 Task: Create a sub task Gather and Analyse Requirements for the task  Integrate website with a new social media analytics platform in the project ArrowSprint , assign it to team member softage.2@softage.net and update the status of the sub task to  Completed , set the priority of the sub task to High
Action: Mouse moved to (416, 211)
Screenshot: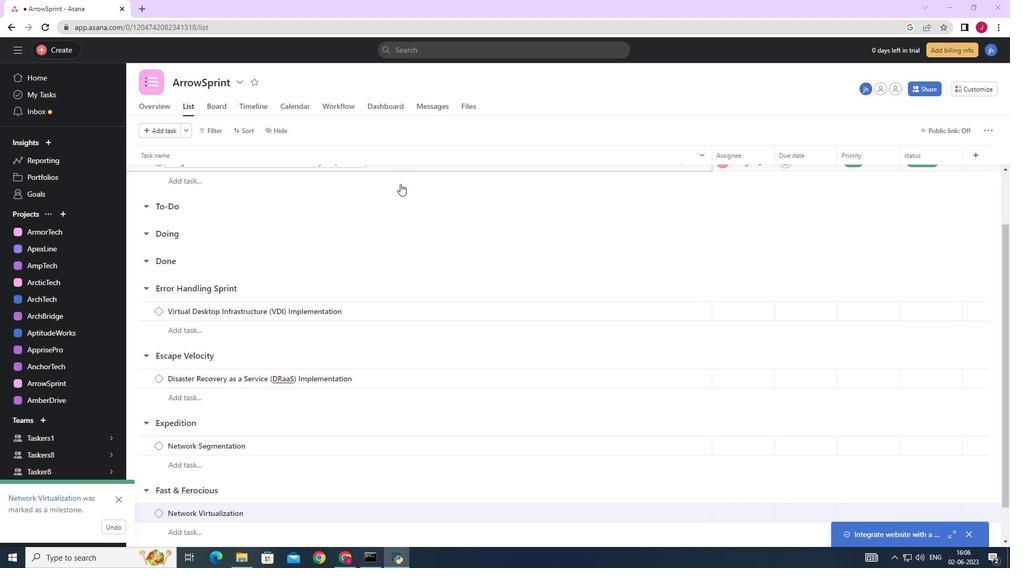 
Action: Mouse scrolled (416, 211) with delta (0, 0)
Screenshot: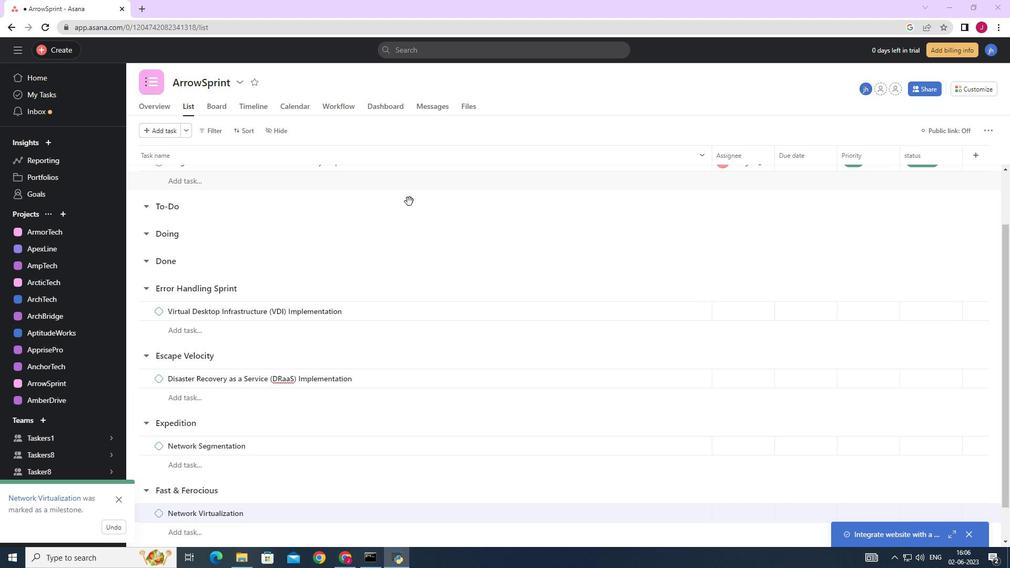 
Action: Mouse scrolled (416, 211) with delta (0, 0)
Screenshot: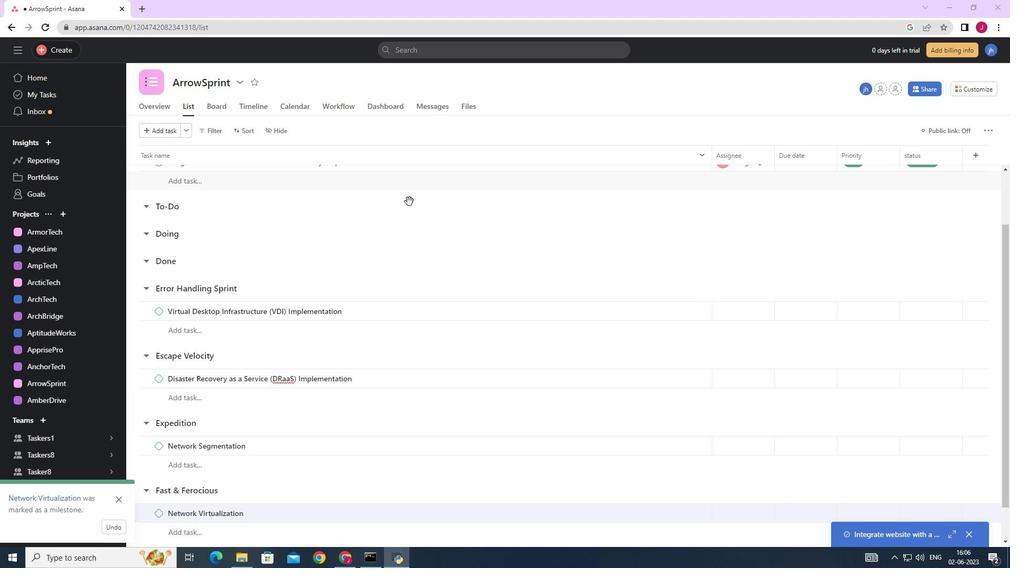 
Action: Mouse scrolled (416, 211) with delta (0, 0)
Screenshot: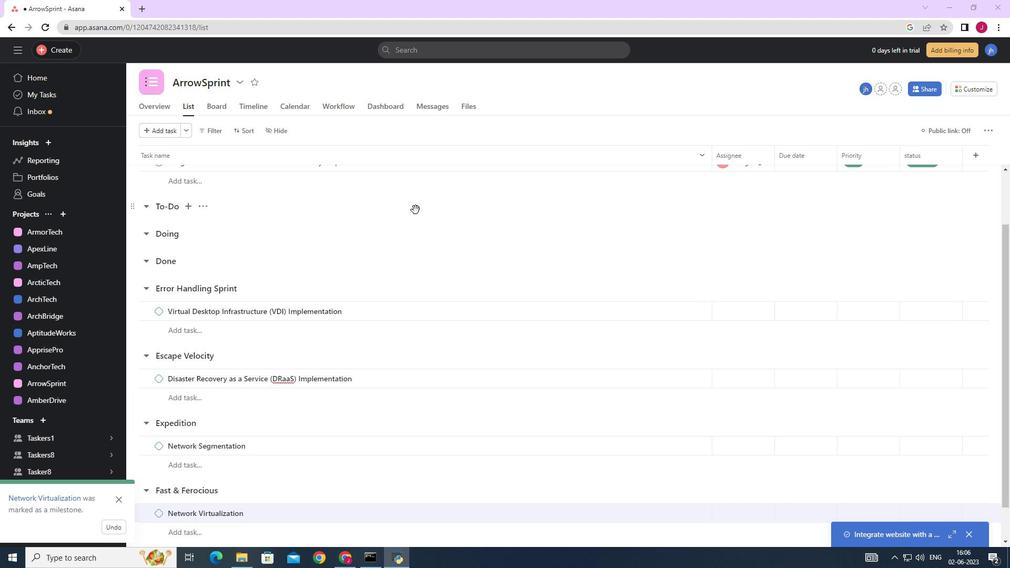 
Action: Mouse moved to (632, 232)
Screenshot: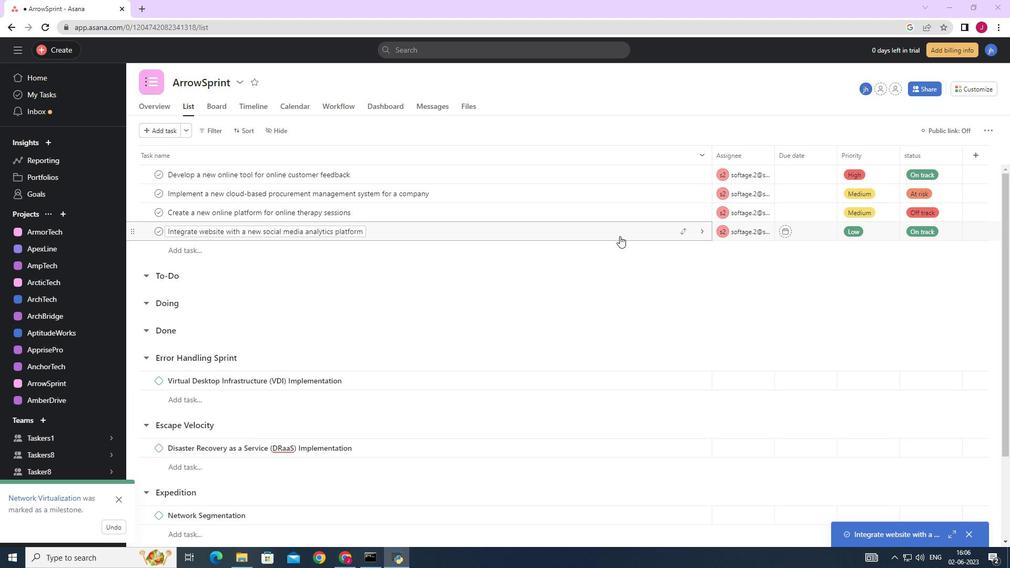 
Action: Mouse pressed left at (632, 232)
Screenshot: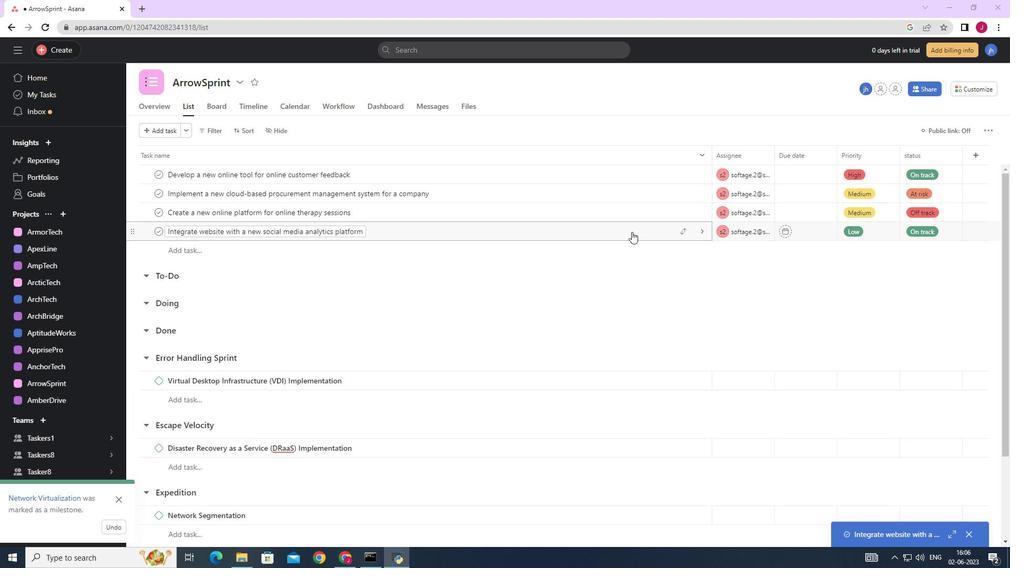 
Action: Mouse moved to (765, 351)
Screenshot: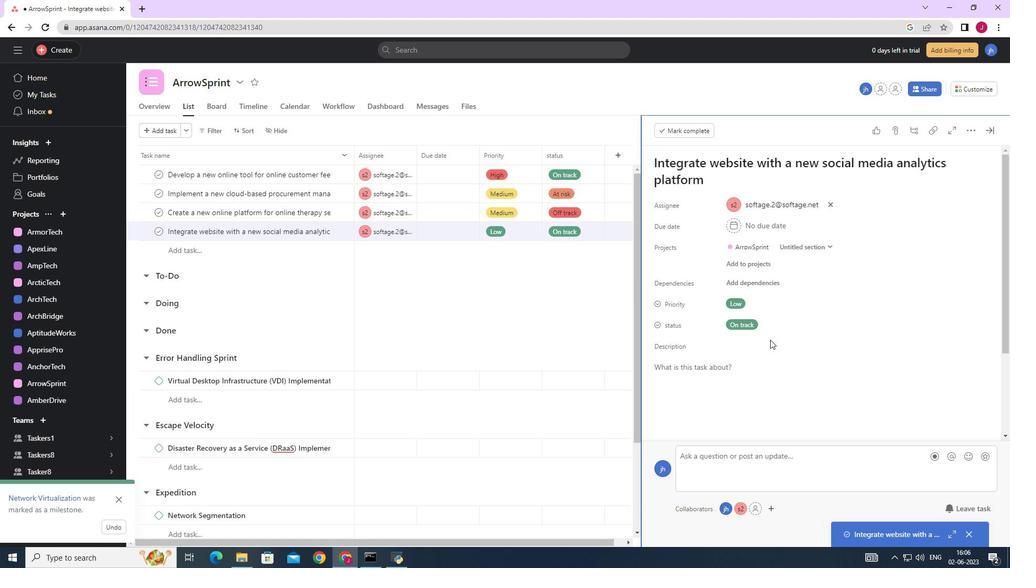 
Action: Mouse scrolled (765, 350) with delta (0, 0)
Screenshot: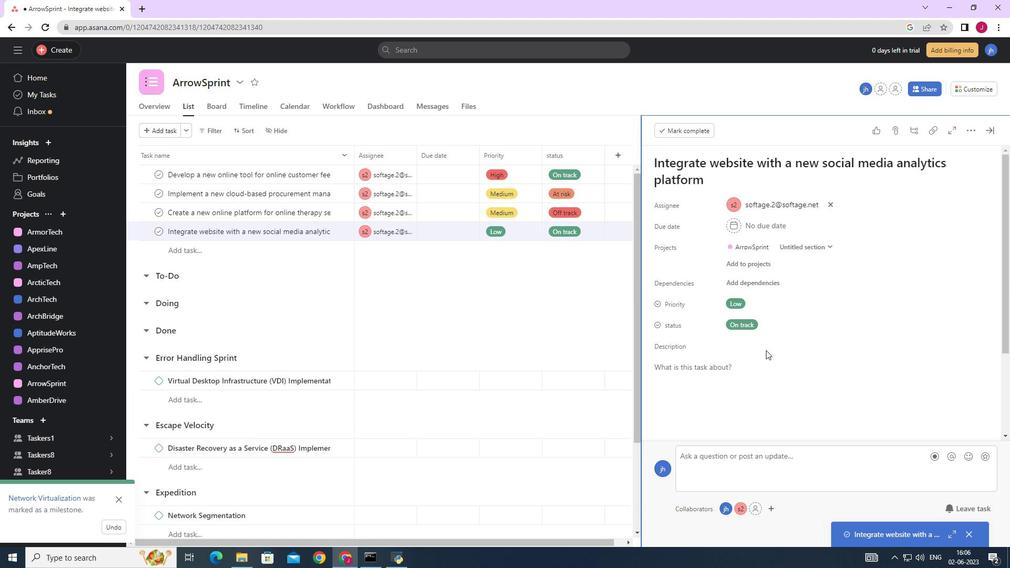 
Action: Mouse scrolled (765, 350) with delta (0, 0)
Screenshot: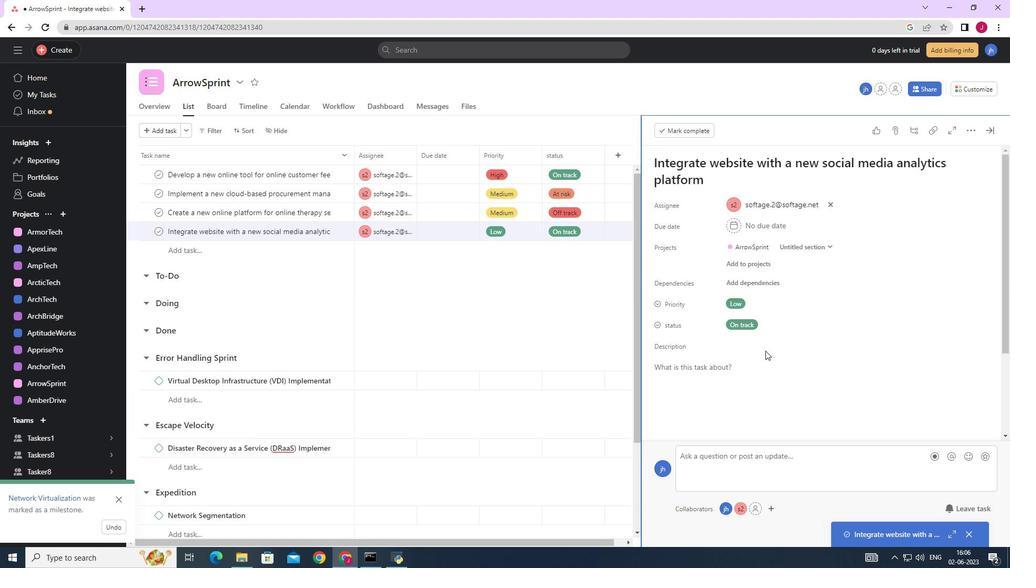 
Action: Mouse moved to (693, 367)
Screenshot: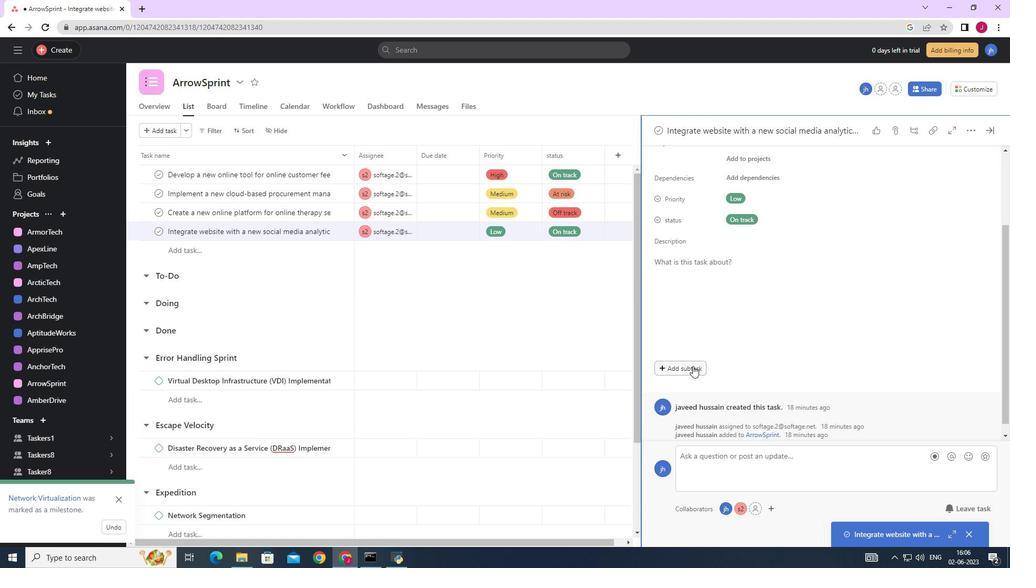 
Action: Mouse pressed left at (693, 367)
Screenshot: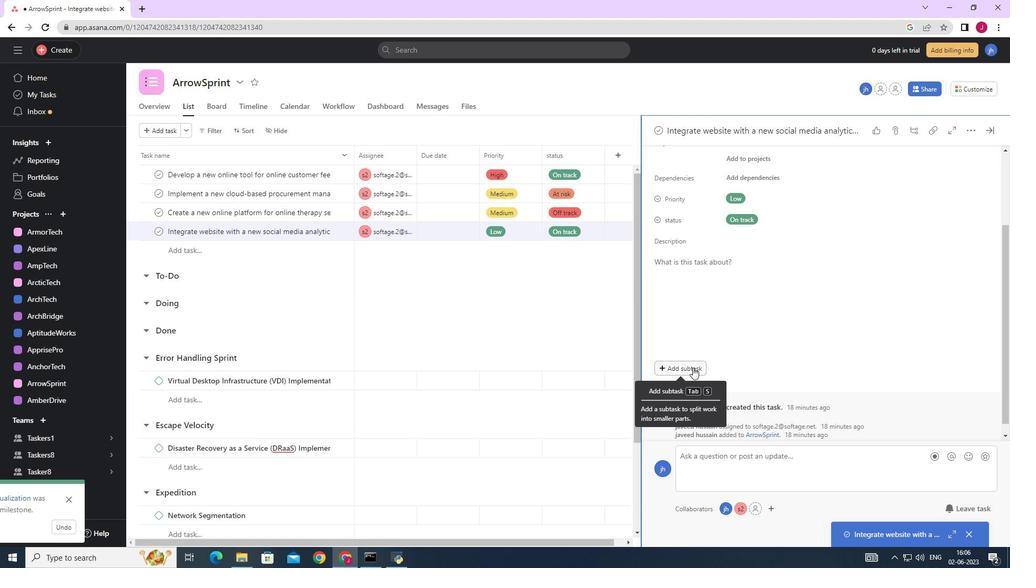 
Action: Mouse moved to (680, 345)
Screenshot: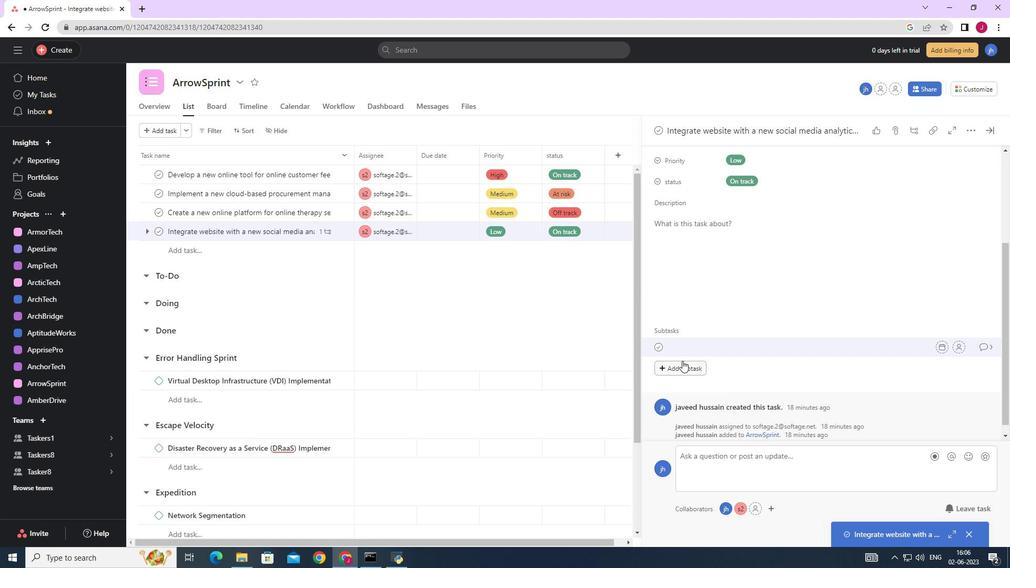 
Action: Key pressed <Key.caps_lock>G<Key.caps_lock>ather<Key.space>and<Key.space><Key.caps_lock>A<Key.caps_lock>nalyse<Key.space>
Screenshot: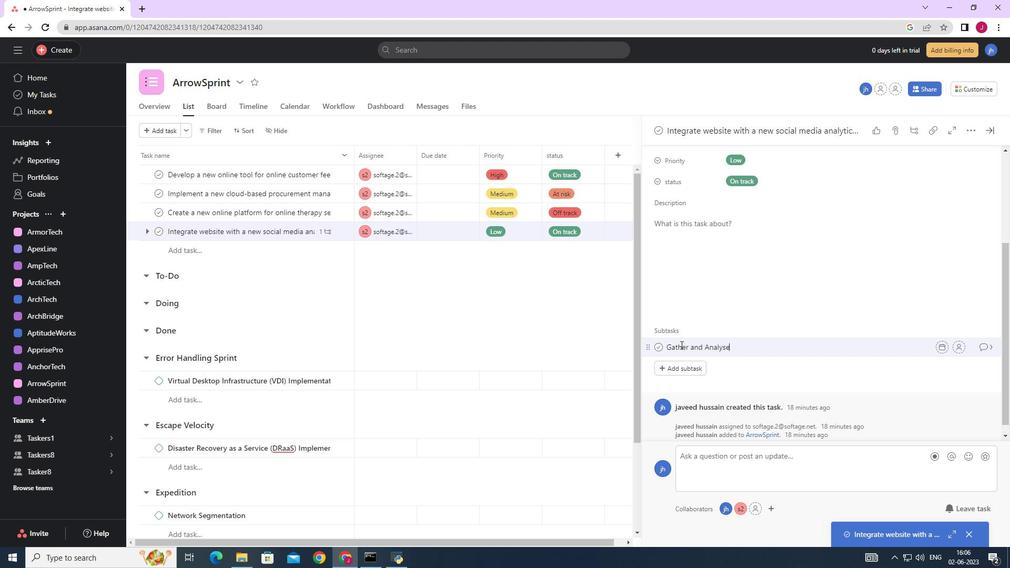 
Action: Mouse moved to (725, 347)
Screenshot: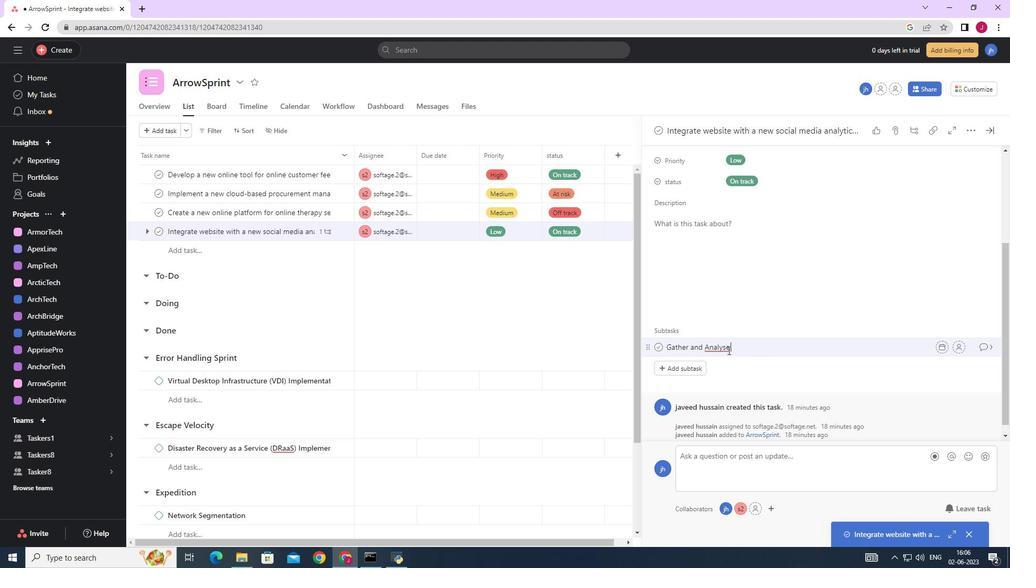 
Action: Mouse pressed right at (725, 347)
Screenshot: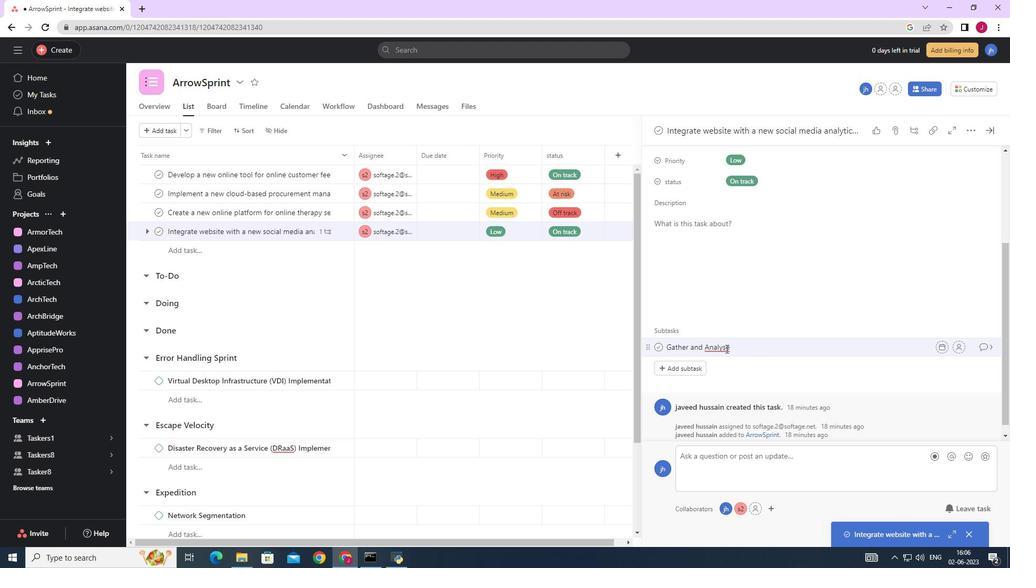 
Action: Mouse moved to (742, 357)
Screenshot: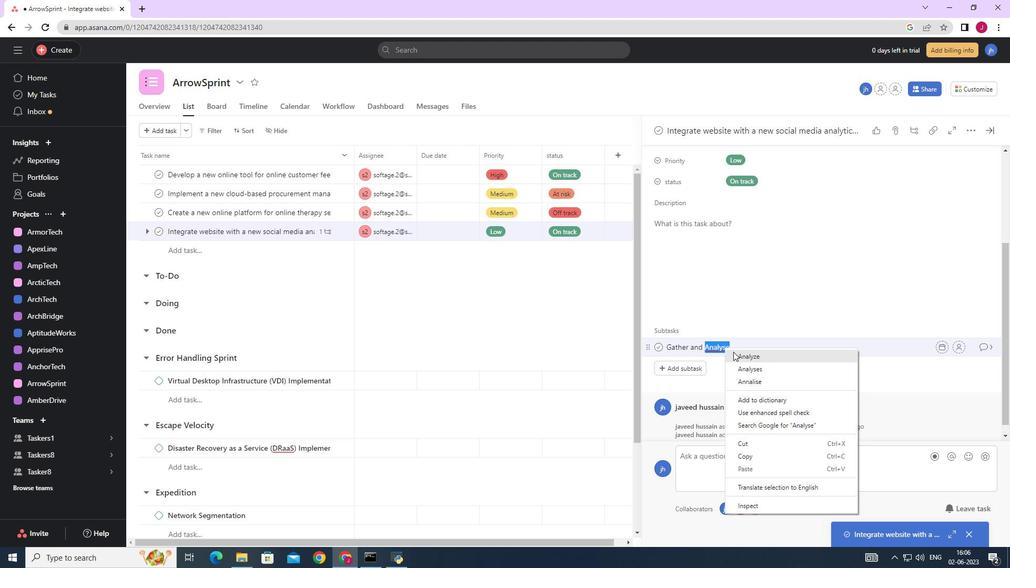
Action: Mouse pressed left at (742, 357)
Screenshot: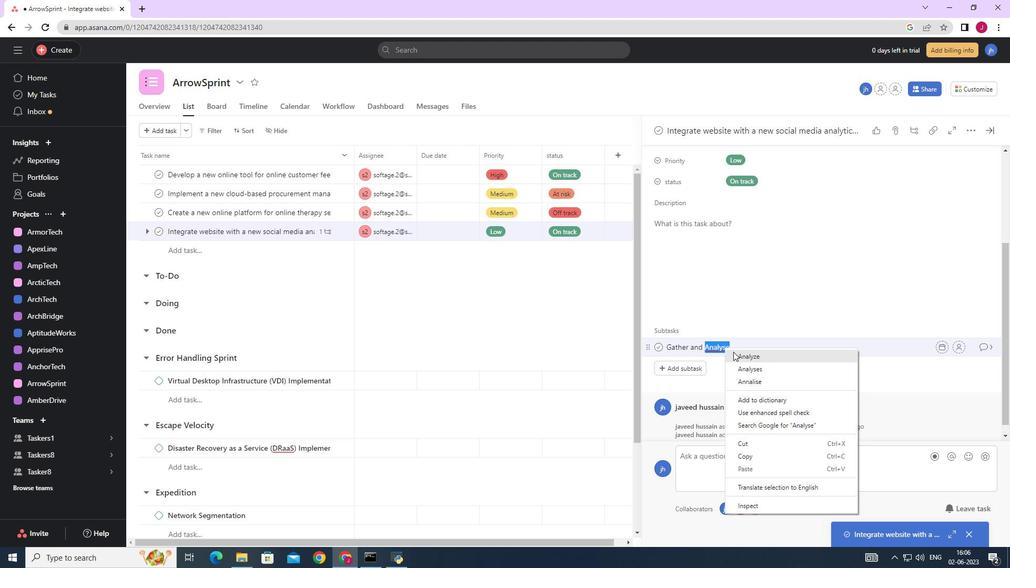 
Action: Mouse moved to (742, 355)
Screenshot: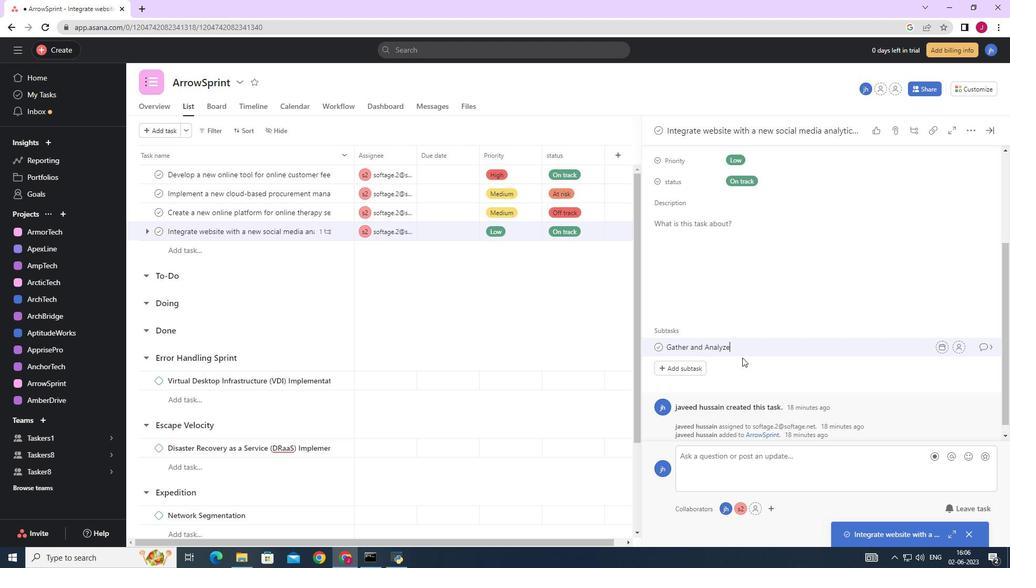 
Action: Key pressed <Key.space><Key.caps_lock>R<Key.caps_lock>equirements<Key.space>
Screenshot: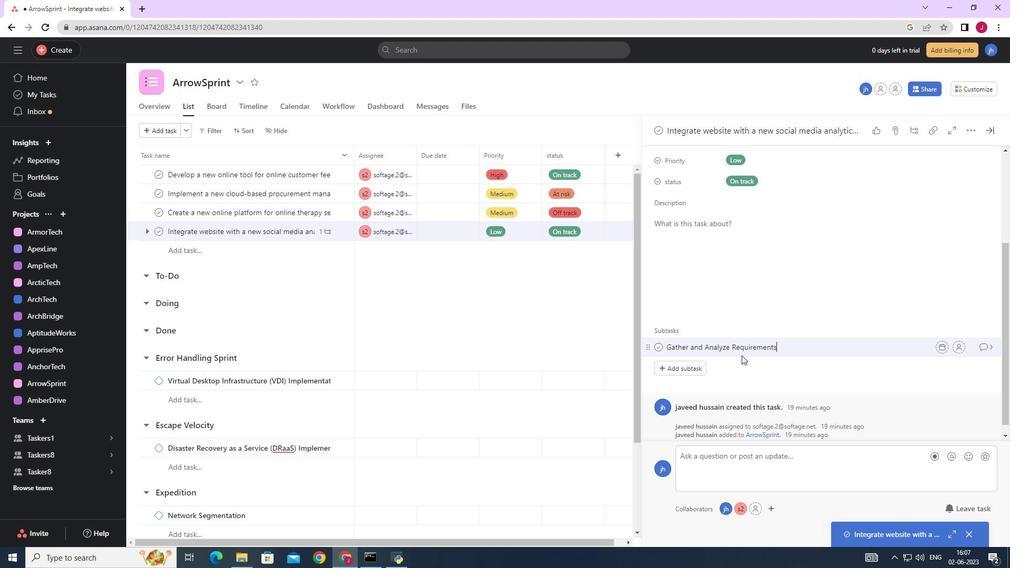 
Action: Mouse moved to (960, 350)
Screenshot: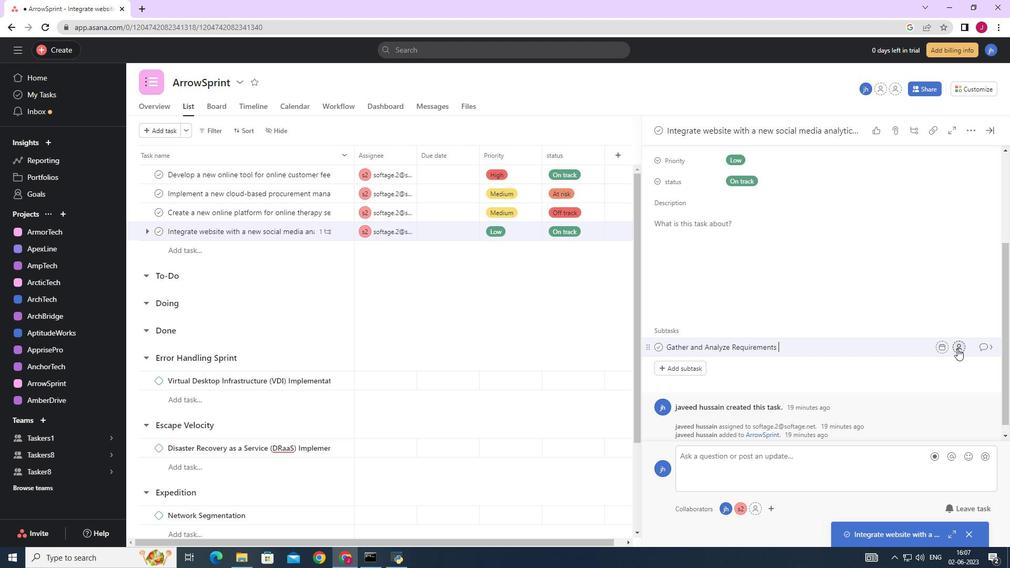 
Action: Mouse pressed left at (960, 350)
Screenshot: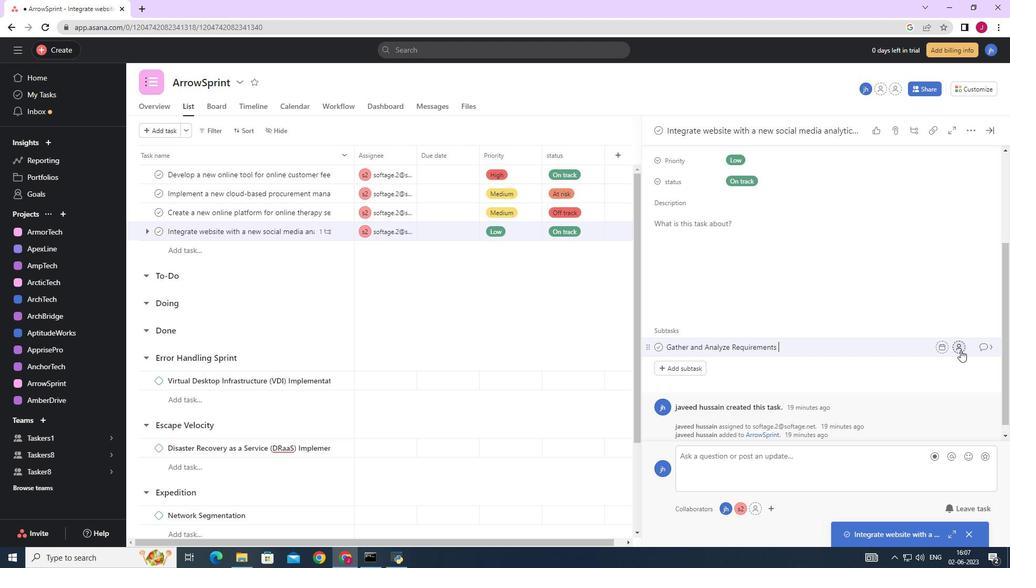 
Action: Mouse moved to (839, 386)
Screenshot: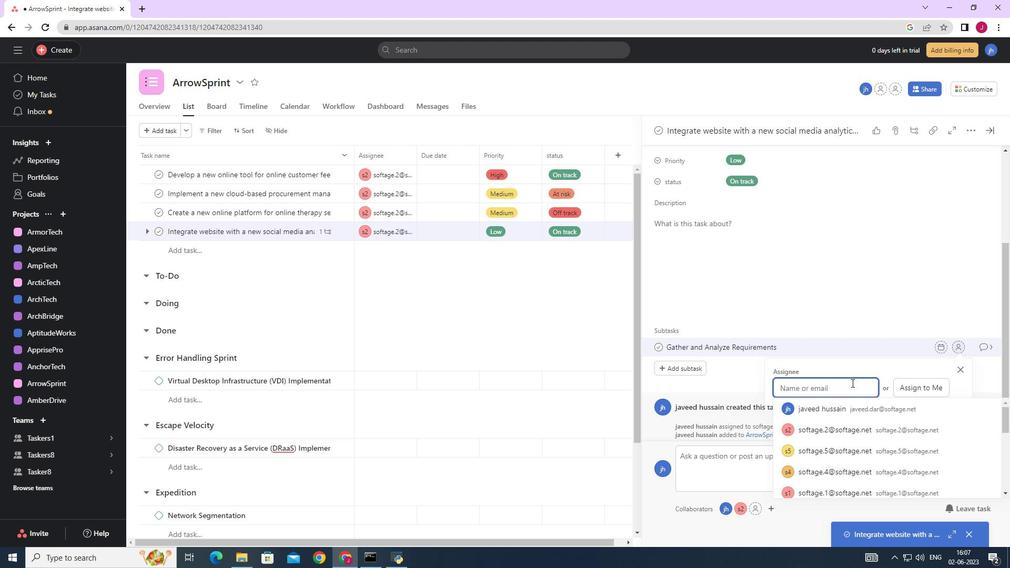 
Action: Key pressed softage.2
Screenshot: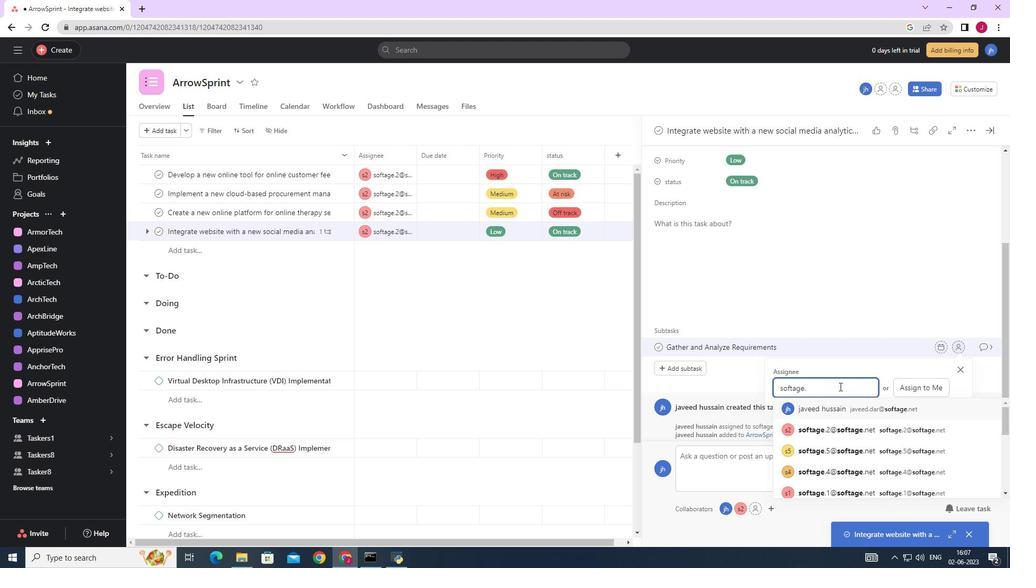
Action: Mouse moved to (837, 407)
Screenshot: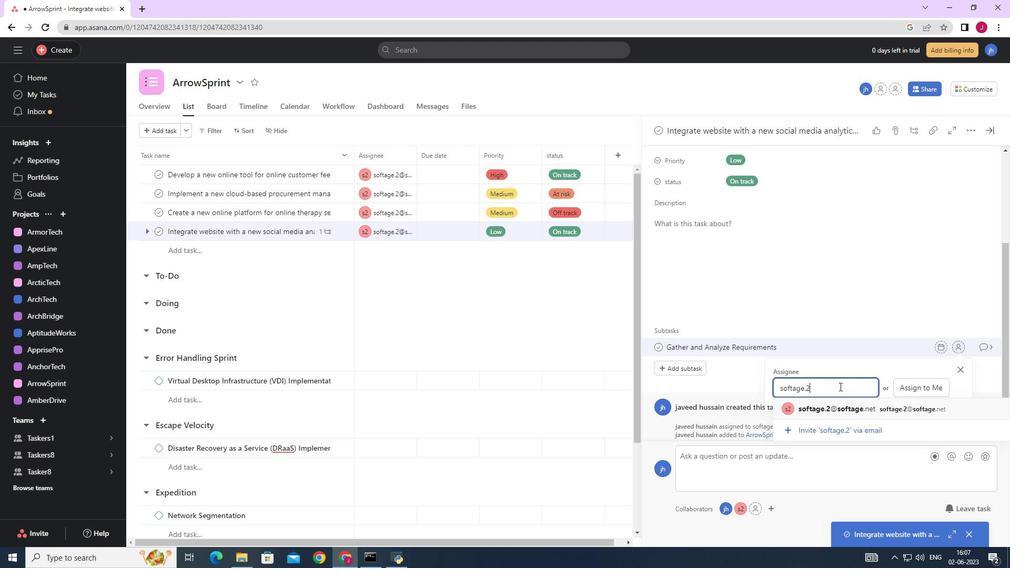 
Action: Mouse pressed left at (837, 407)
Screenshot: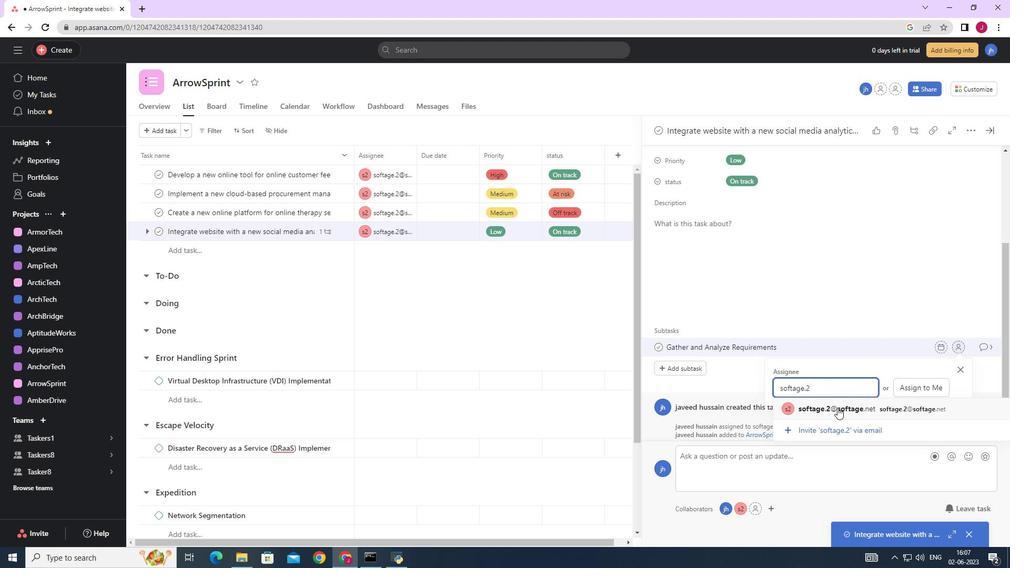 
Action: Mouse moved to (987, 345)
Screenshot: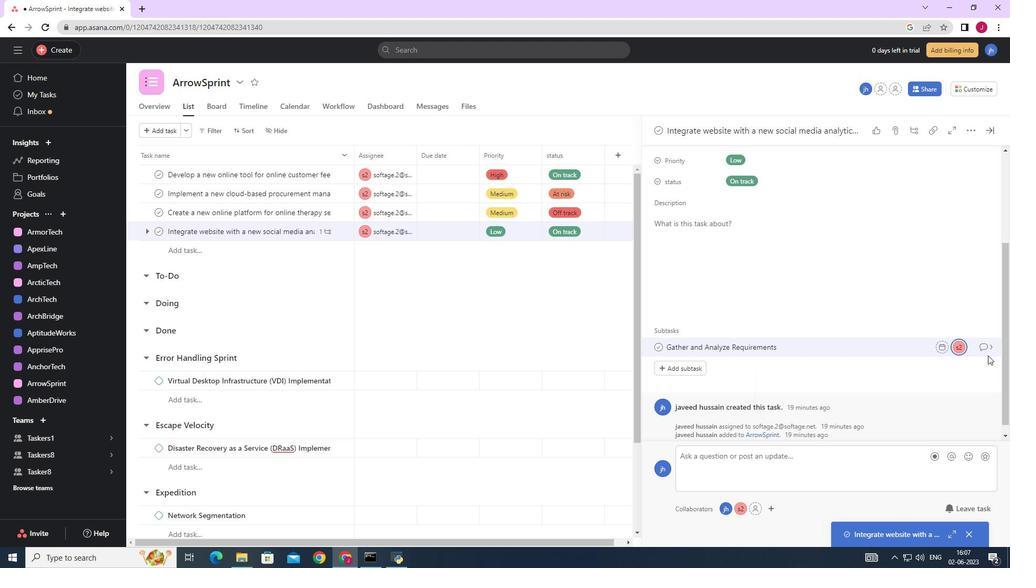 
Action: Mouse pressed left at (987, 345)
Screenshot: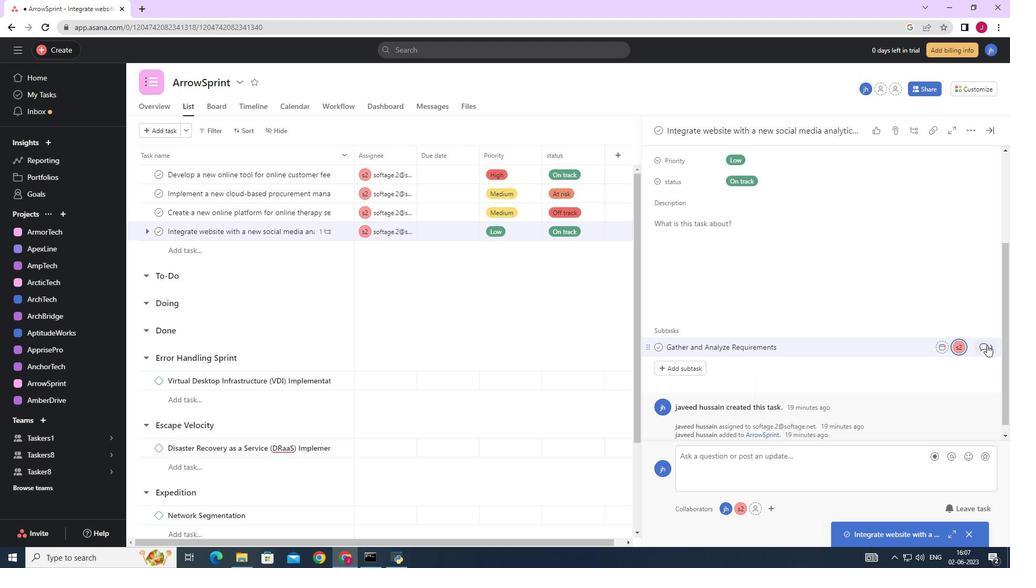 
Action: Mouse moved to (704, 283)
Screenshot: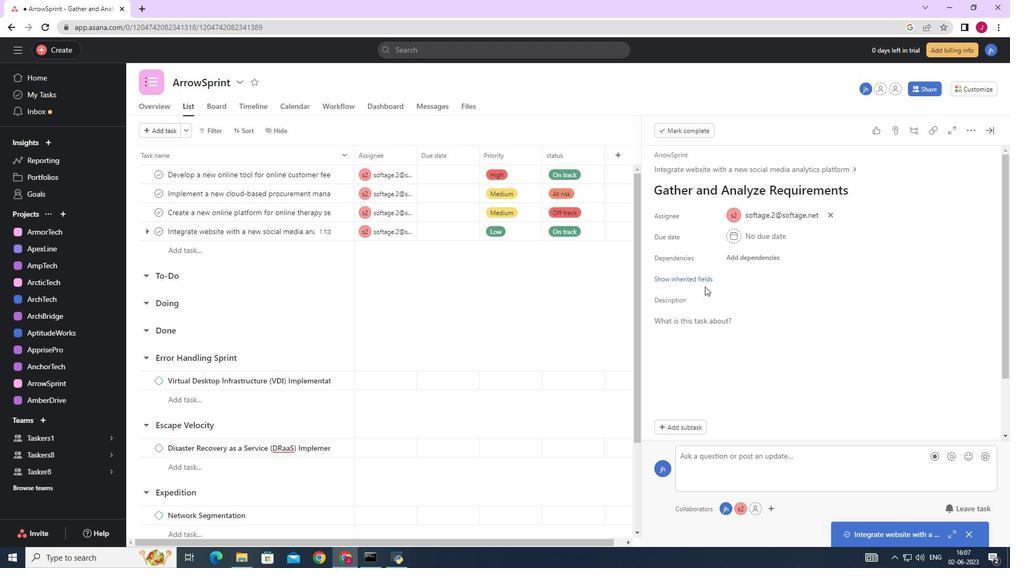 
Action: Mouse pressed left at (704, 283)
Screenshot: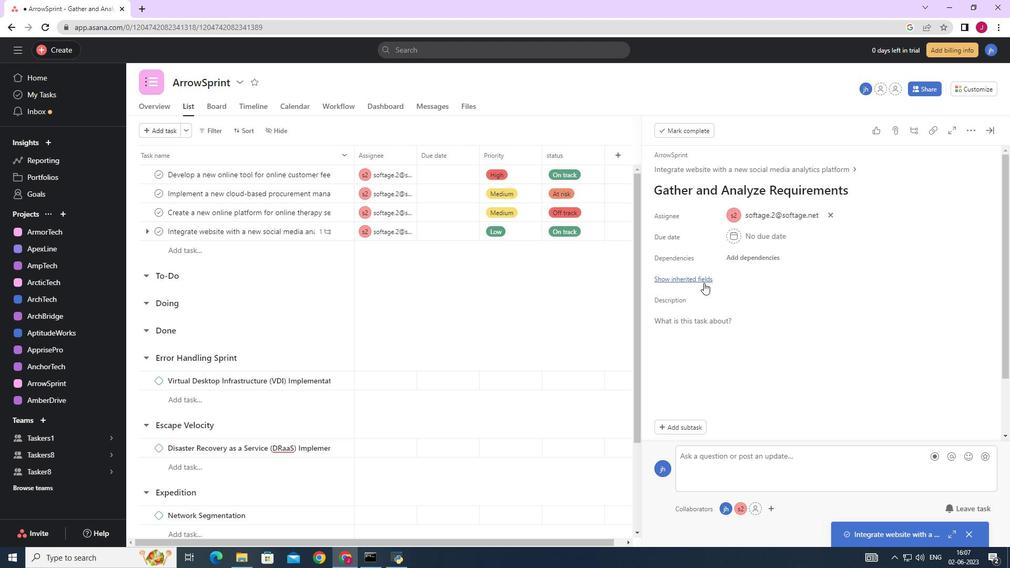 
Action: Mouse moved to (739, 299)
Screenshot: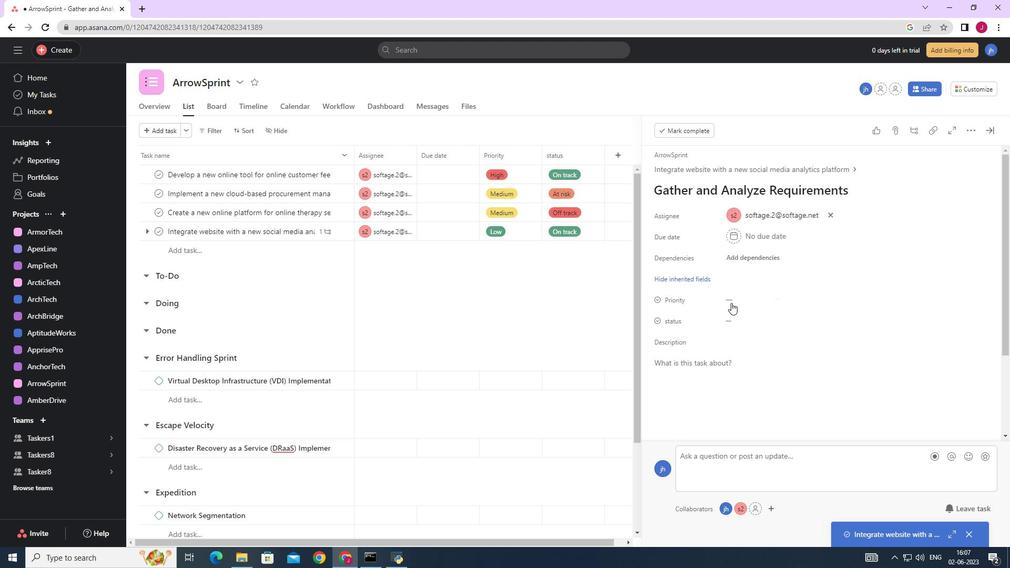 
Action: Mouse pressed left at (739, 299)
Screenshot: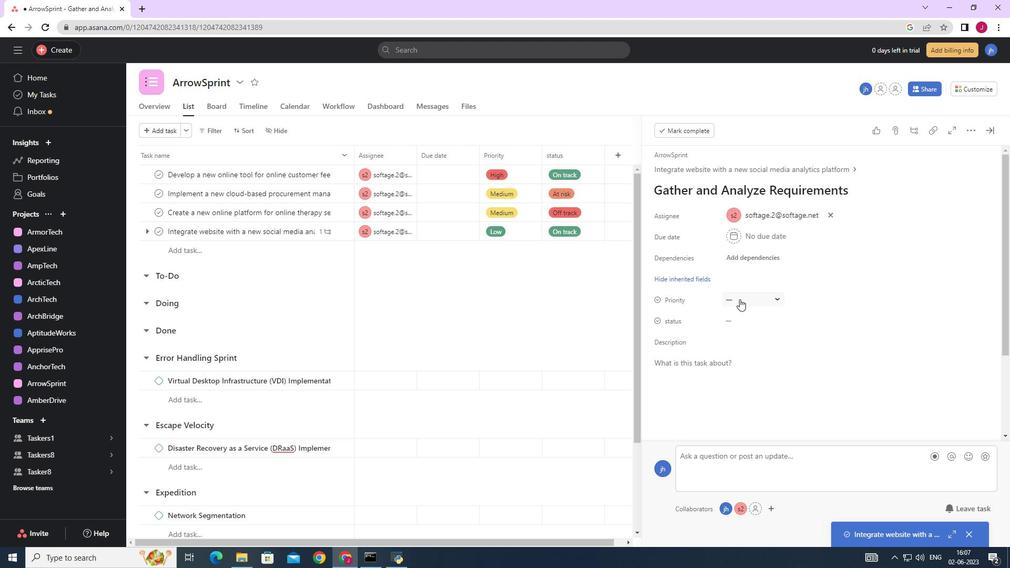 
Action: Mouse moved to (754, 337)
Screenshot: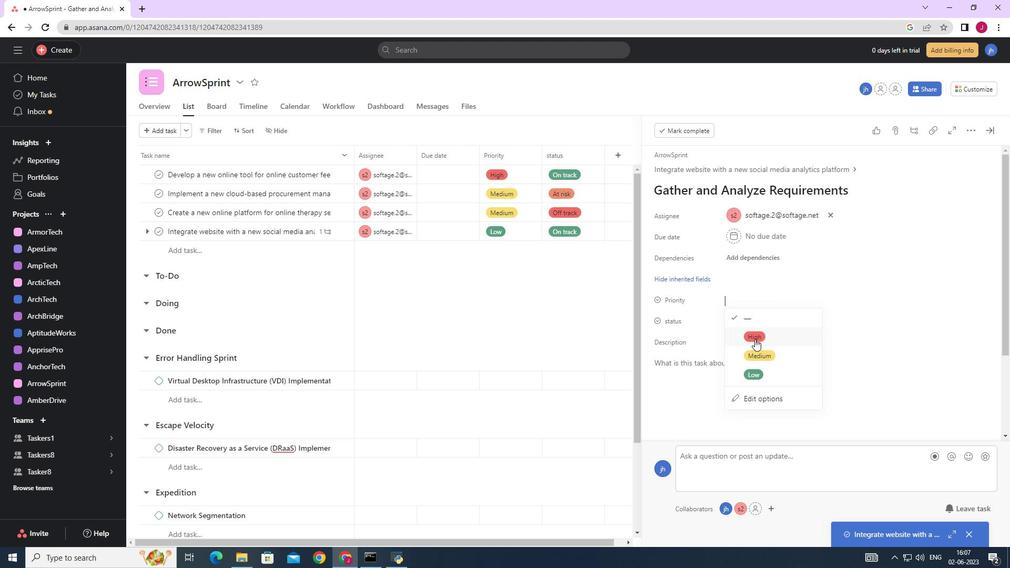 
Action: Mouse pressed left at (754, 337)
Screenshot: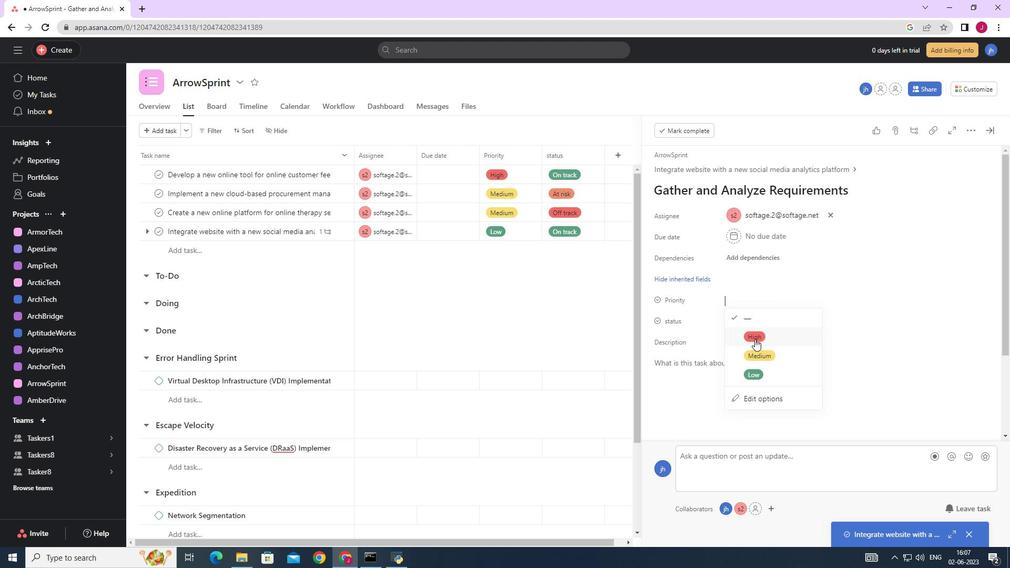 
Action: Mouse moved to (738, 316)
Screenshot: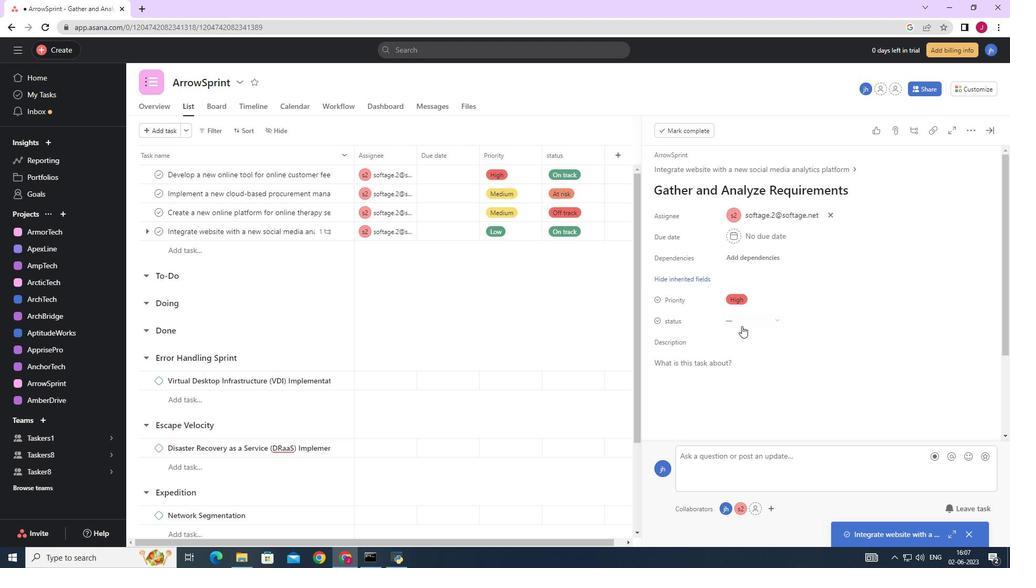 
Action: Mouse pressed left at (738, 316)
Screenshot: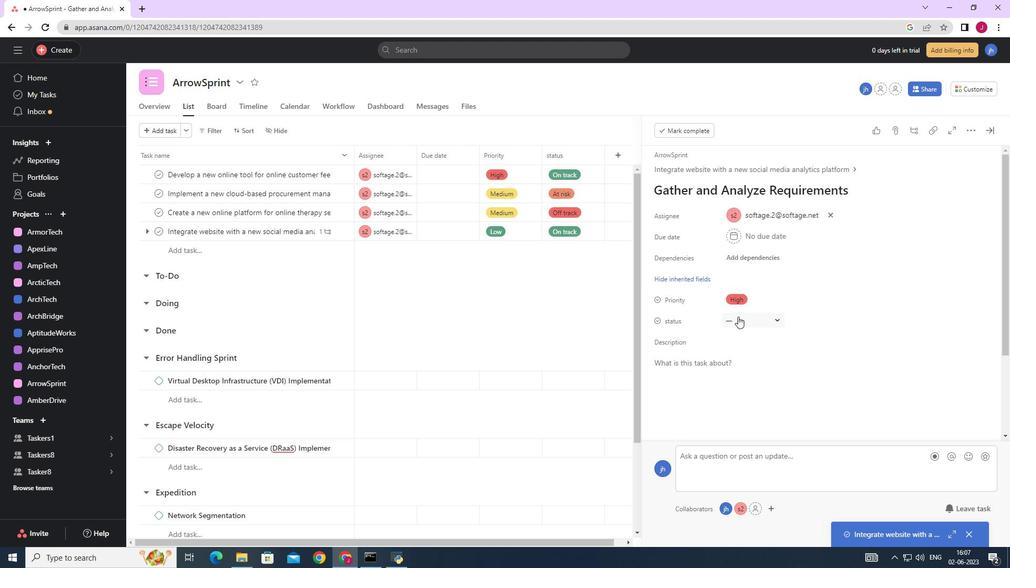 
Action: Mouse moved to (765, 415)
Screenshot: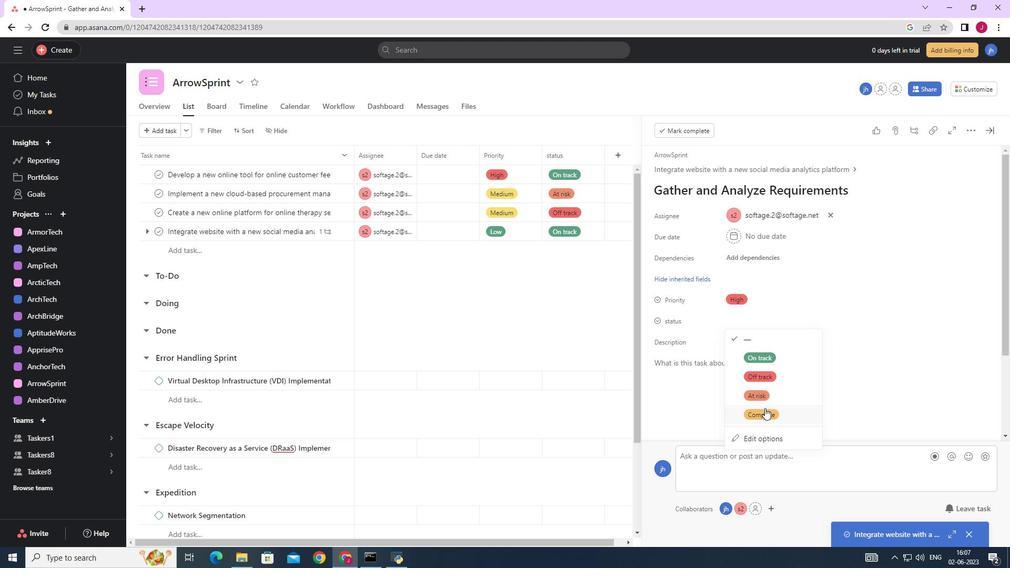 
Action: Mouse pressed left at (765, 415)
Screenshot: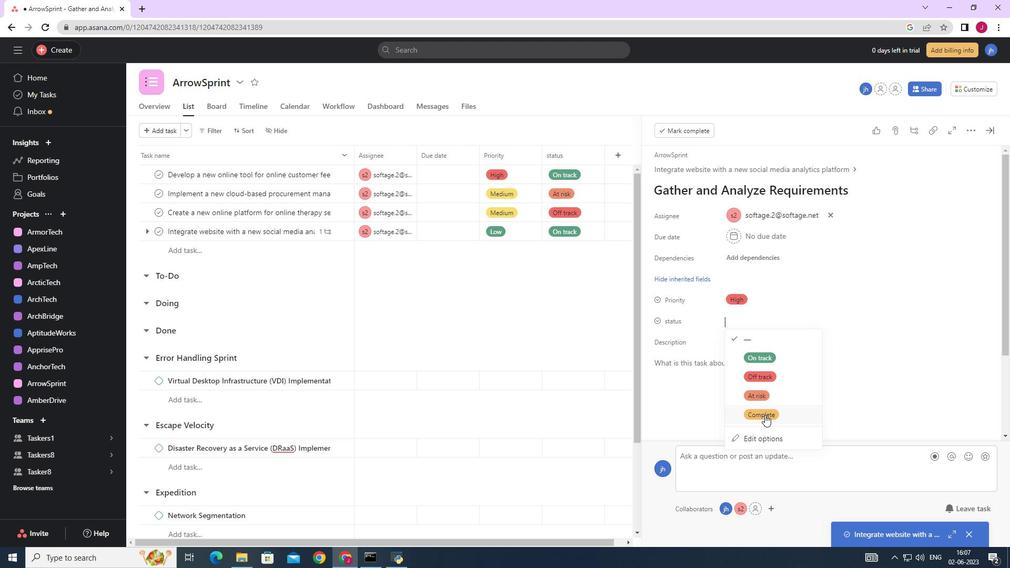 
Action: Mouse moved to (989, 130)
Screenshot: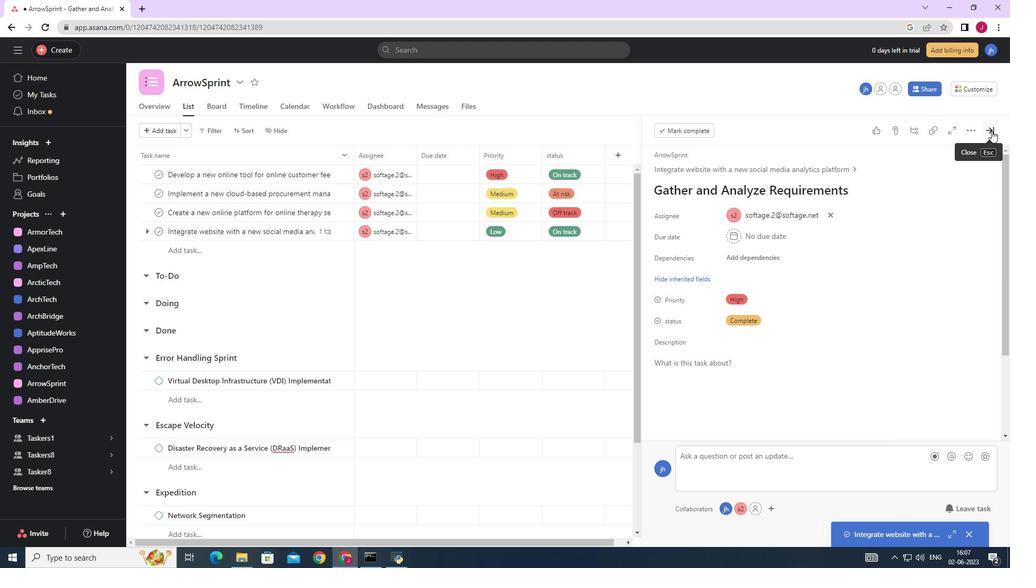 
Action: Mouse pressed left at (989, 130)
Screenshot: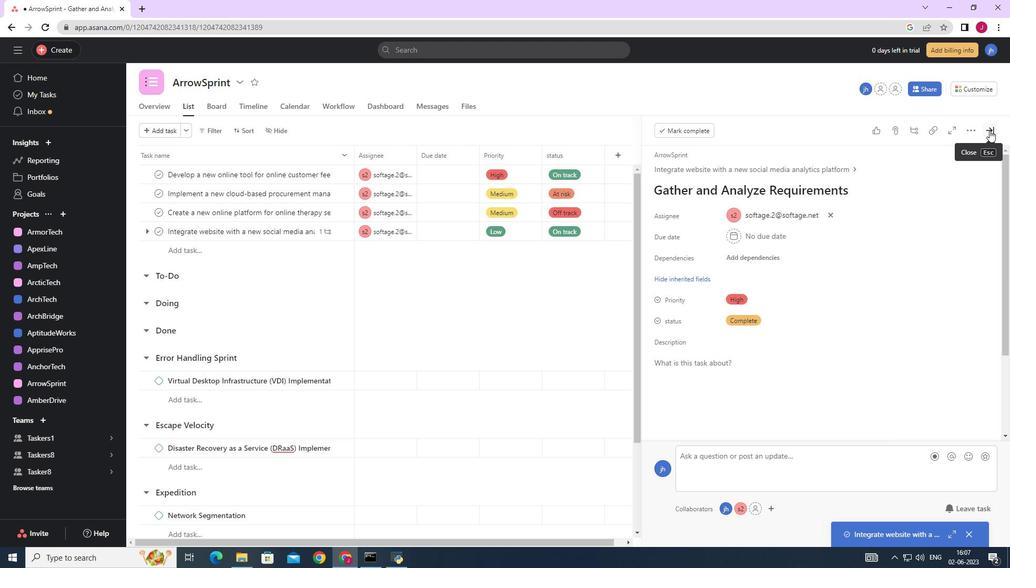 
